 Task: Select the Buenos Aires Time as time zone for the schedule.
Action: Mouse pressed left at (112, 141)
Screenshot: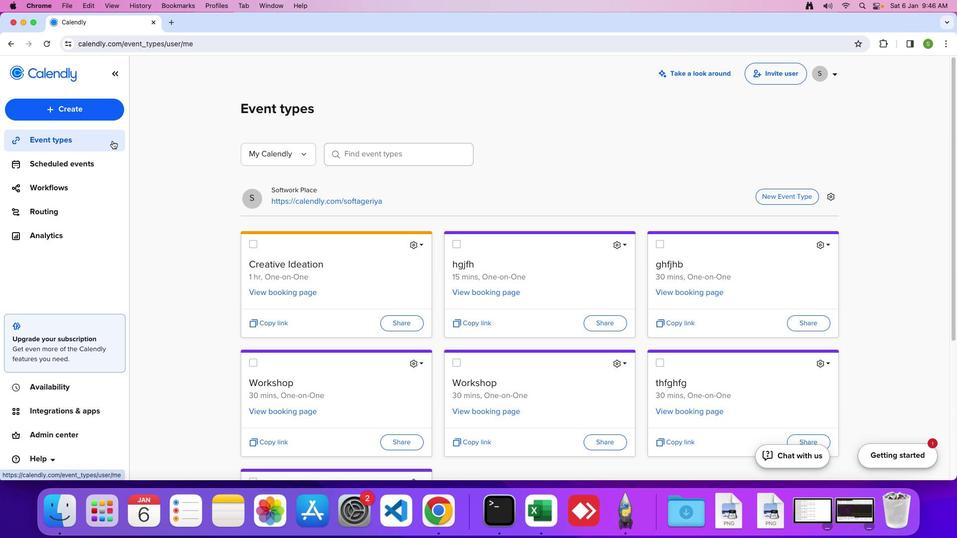 
Action: Mouse moved to (419, 246)
Screenshot: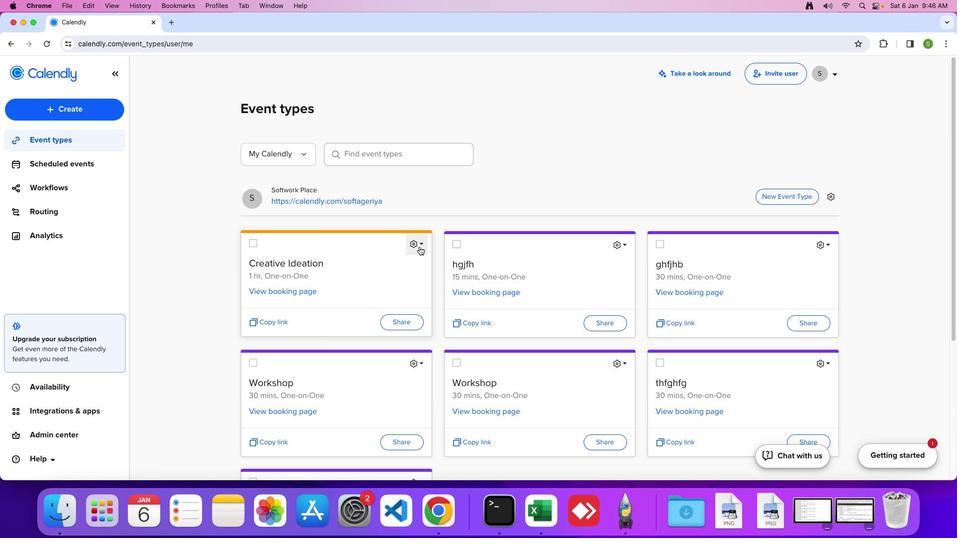 
Action: Mouse pressed left at (419, 246)
Screenshot: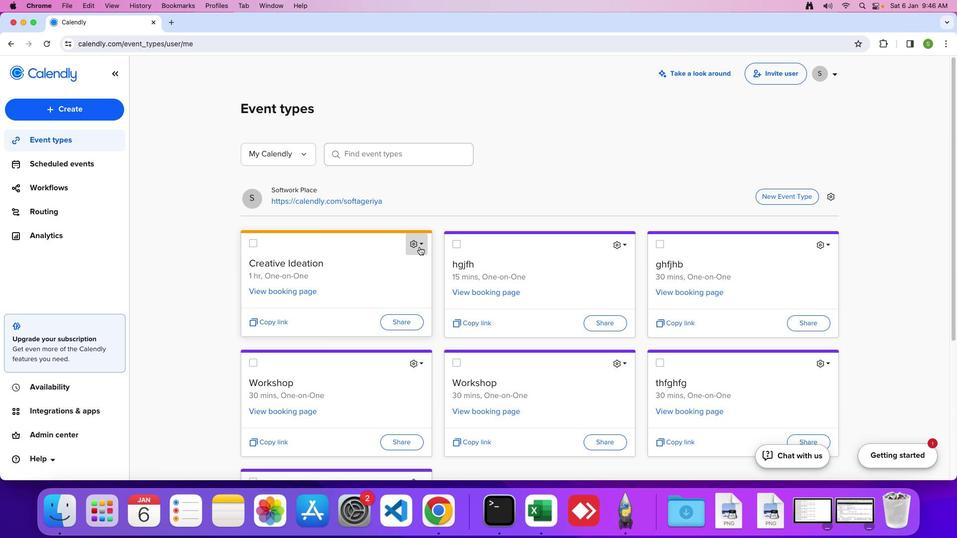 
Action: Mouse moved to (403, 274)
Screenshot: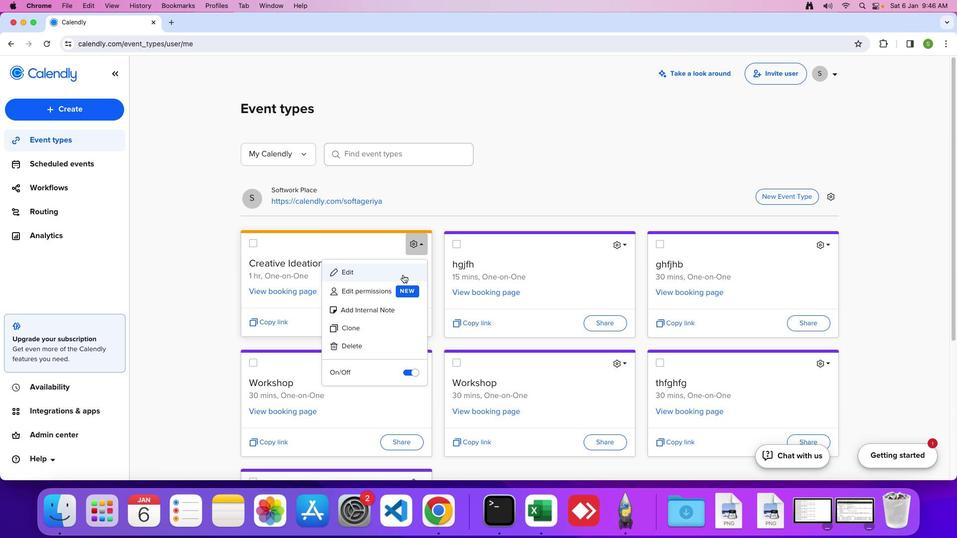 
Action: Mouse pressed left at (403, 274)
Screenshot: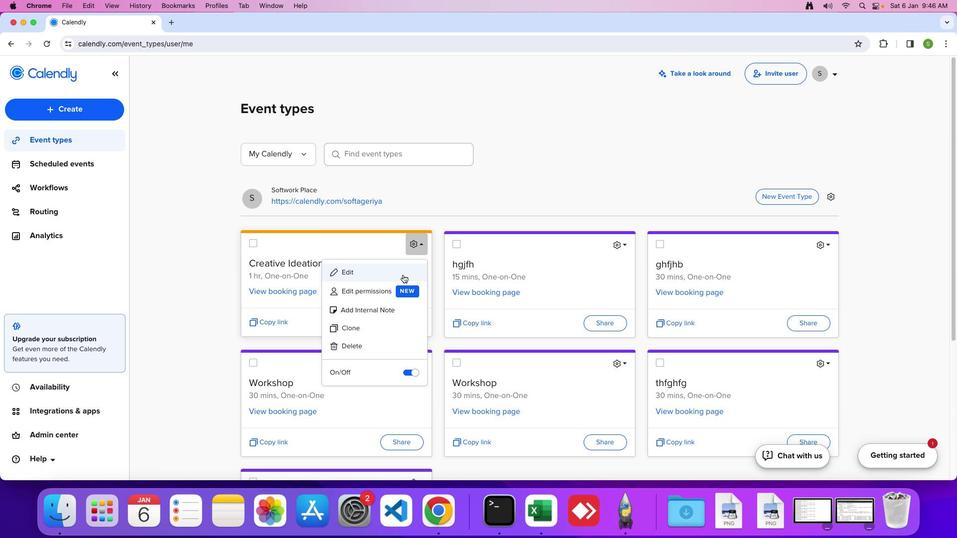 
Action: Mouse moved to (146, 320)
Screenshot: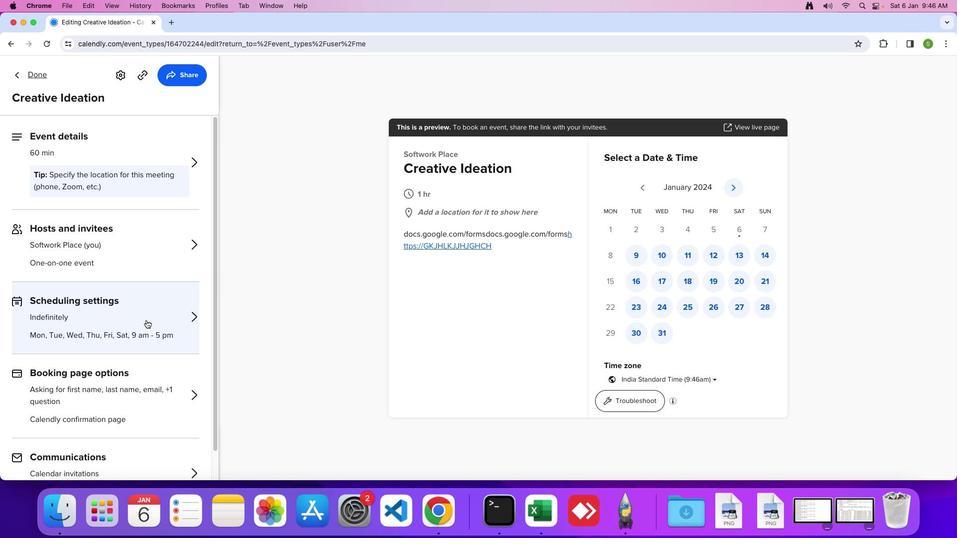 
Action: Mouse pressed left at (146, 320)
Screenshot: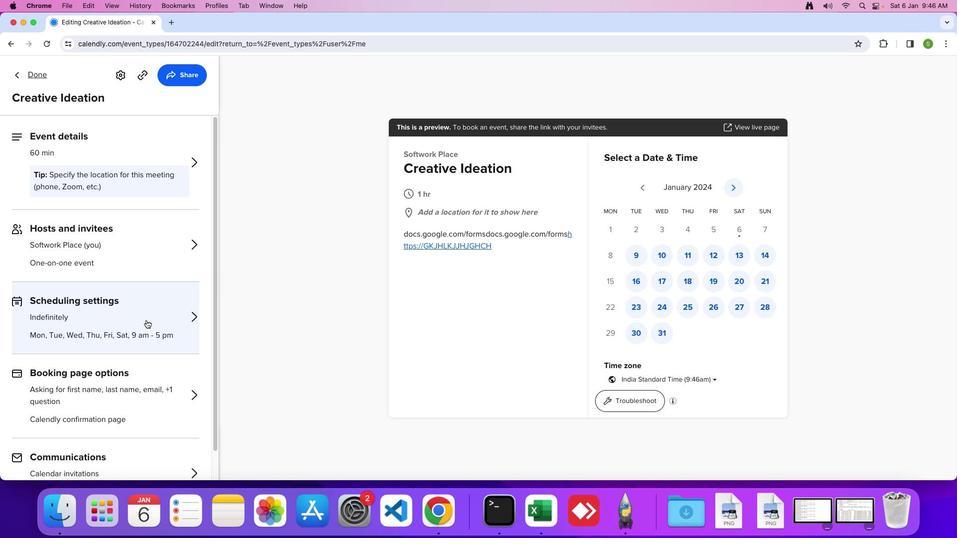 
Action: Mouse moved to (141, 322)
Screenshot: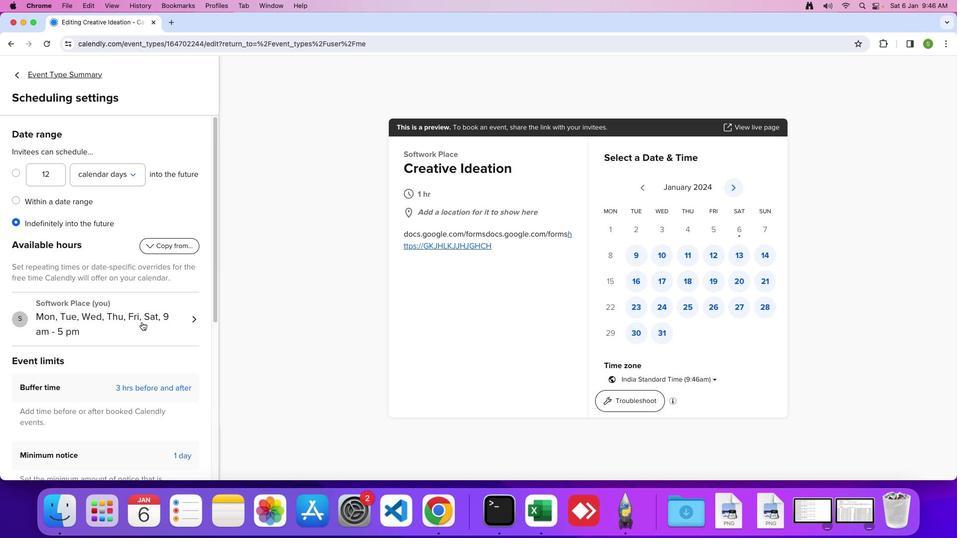 
Action: Mouse pressed left at (141, 322)
Screenshot: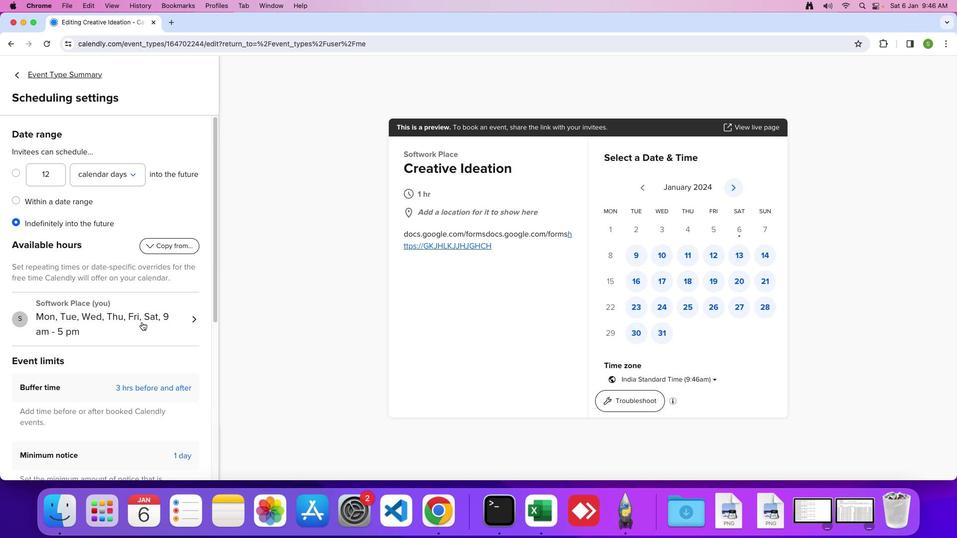 
Action: Mouse moved to (142, 316)
Screenshot: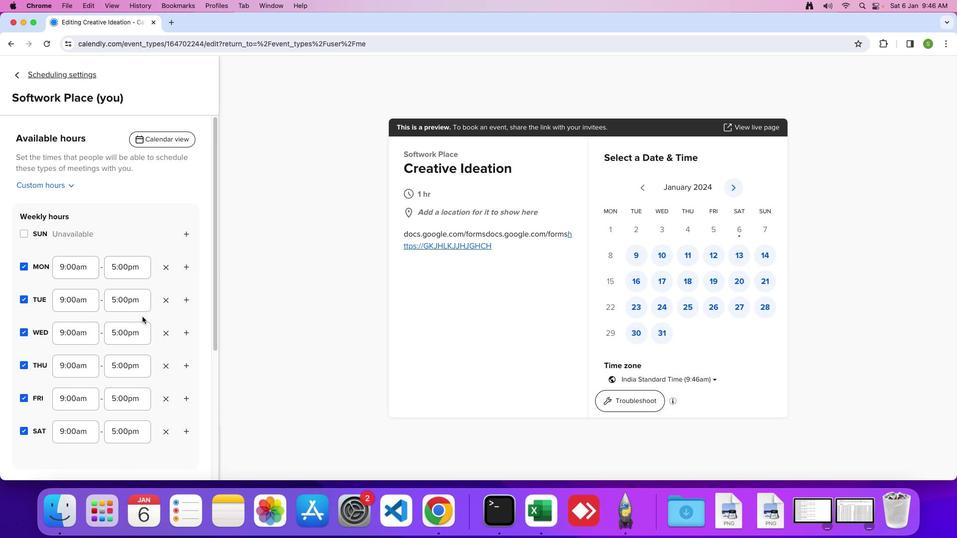 
Action: Mouse scrolled (142, 316) with delta (0, 0)
Screenshot: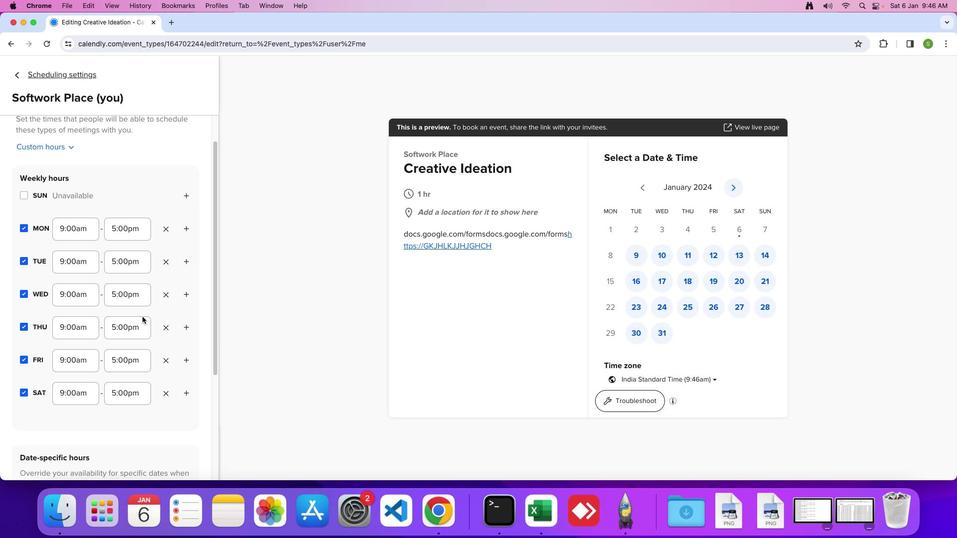 
Action: Mouse scrolled (142, 316) with delta (0, 0)
Screenshot: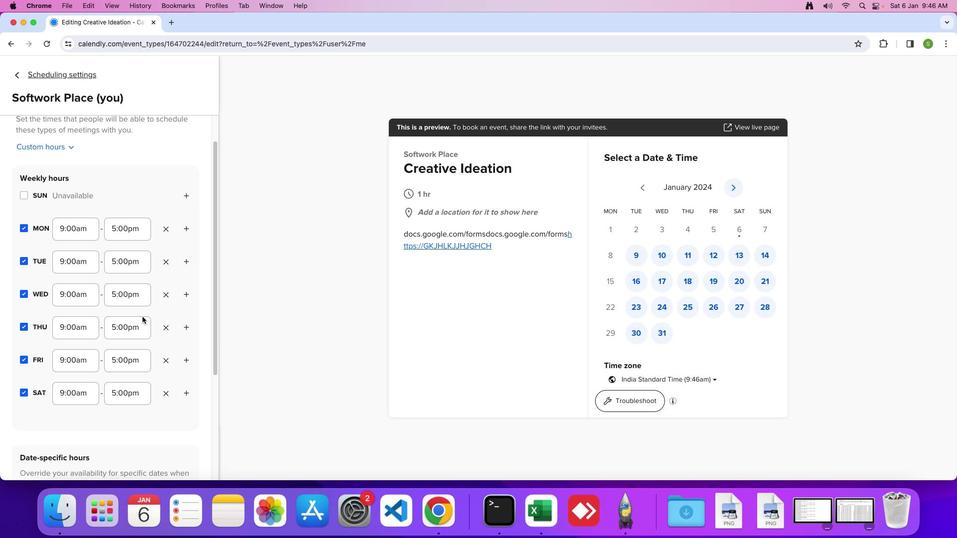 
Action: Mouse scrolled (142, 316) with delta (0, -1)
Screenshot: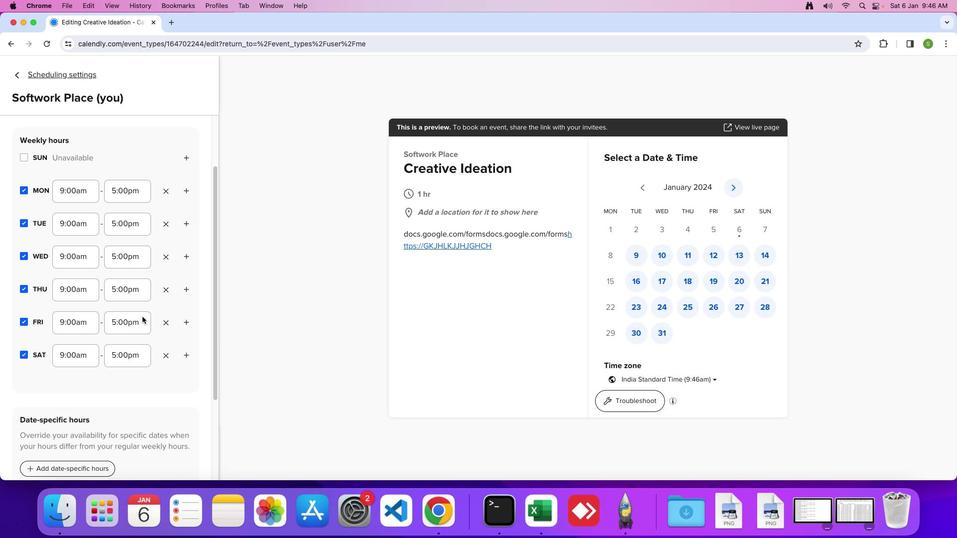 
Action: Mouse scrolled (142, 316) with delta (0, 0)
Screenshot: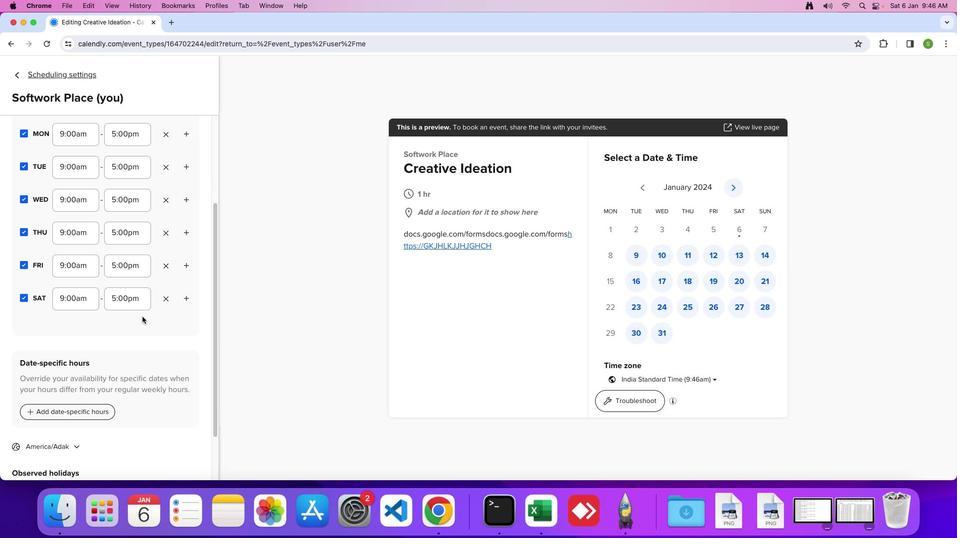 
Action: Mouse scrolled (142, 316) with delta (0, 0)
Screenshot: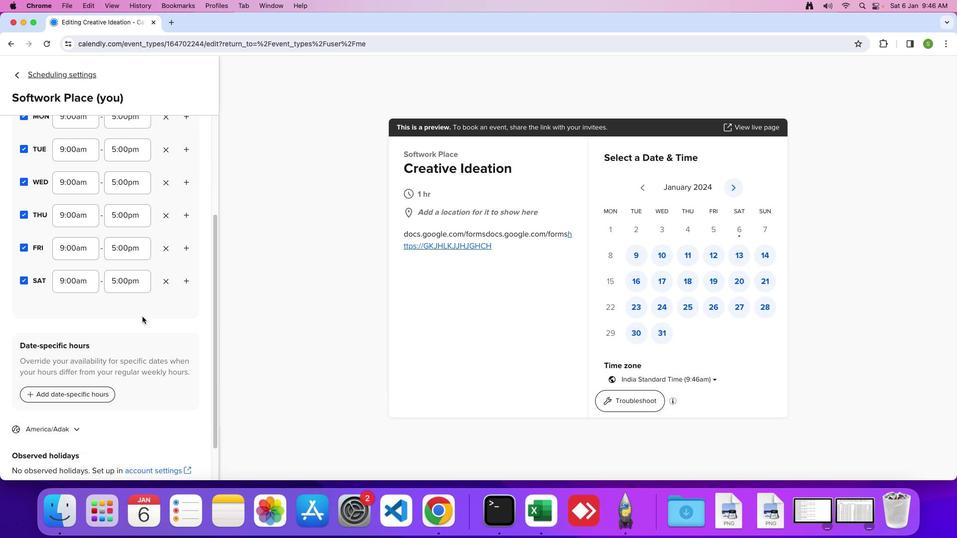 
Action: Mouse scrolled (142, 316) with delta (0, -1)
Screenshot: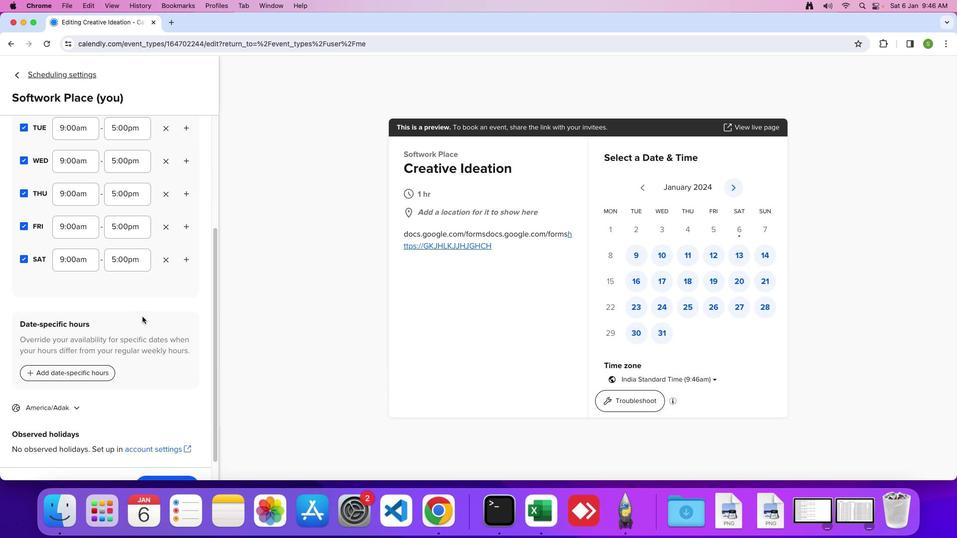 
Action: Mouse scrolled (142, 316) with delta (0, -2)
Screenshot: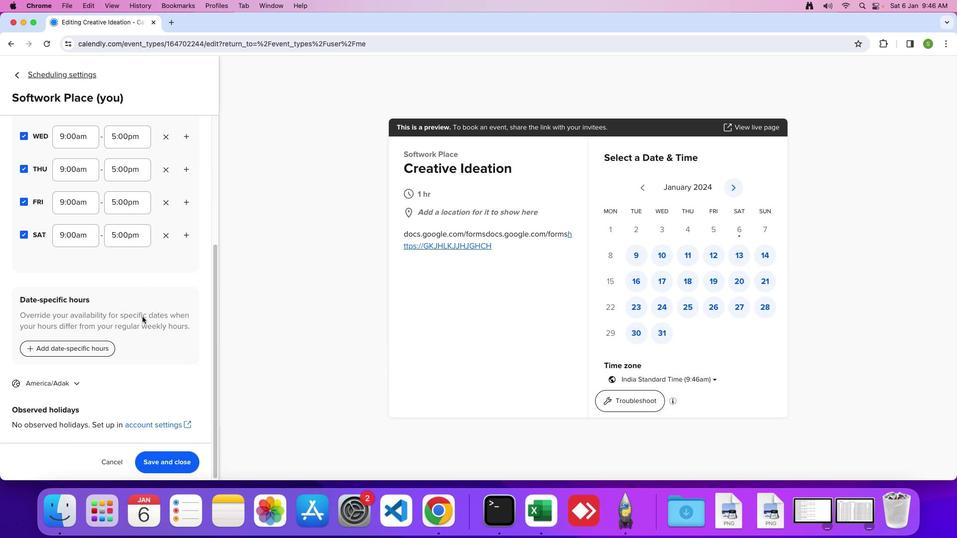 
Action: Mouse scrolled (142, 316) with delta (0, 0)
Screenshot: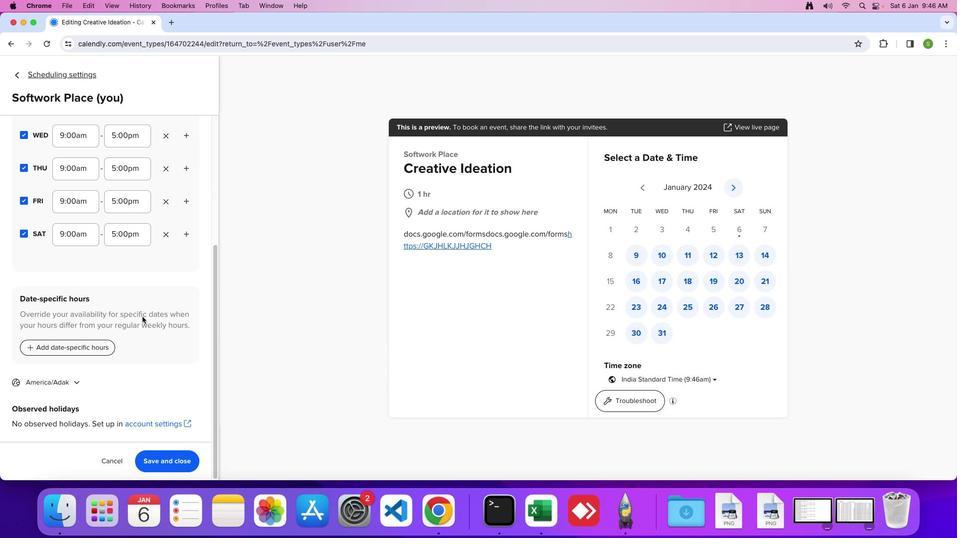 
Action: Mouse scrolled (142, 316) with delta (0, 0)
Screenshot: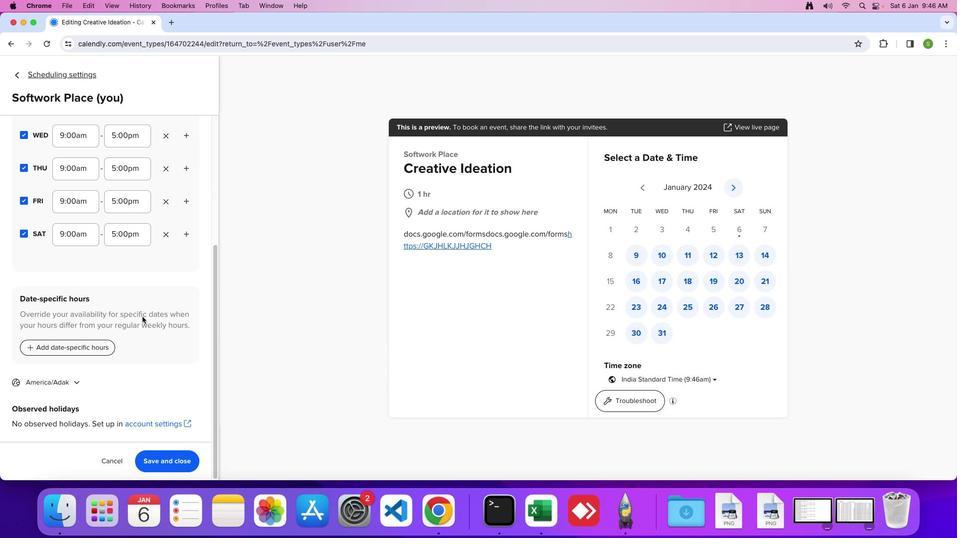 
Action: Mouse scrolled (142, 316) with delta (0, -1)
Screenshot: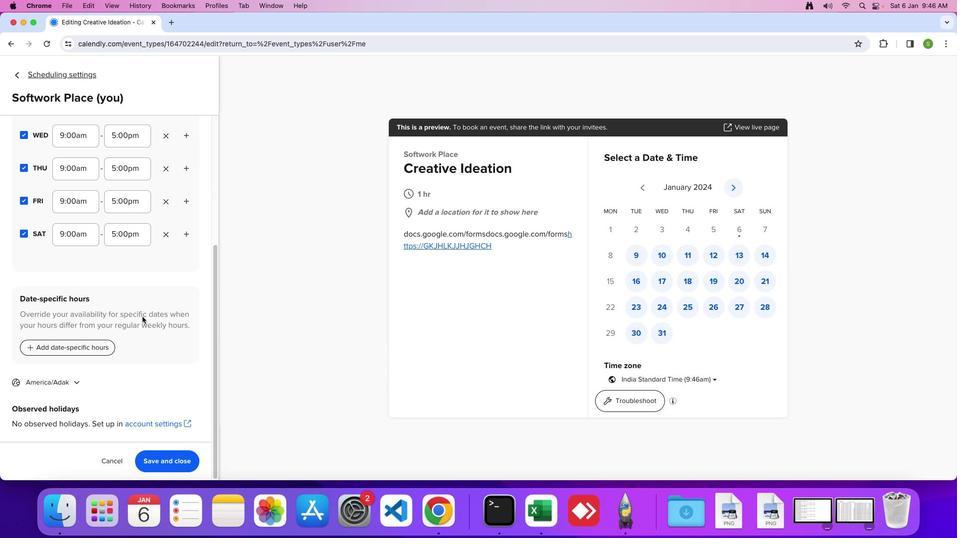 
Action: Mouse scrolled (142, 316) with delta (0, -1)
Screenshot: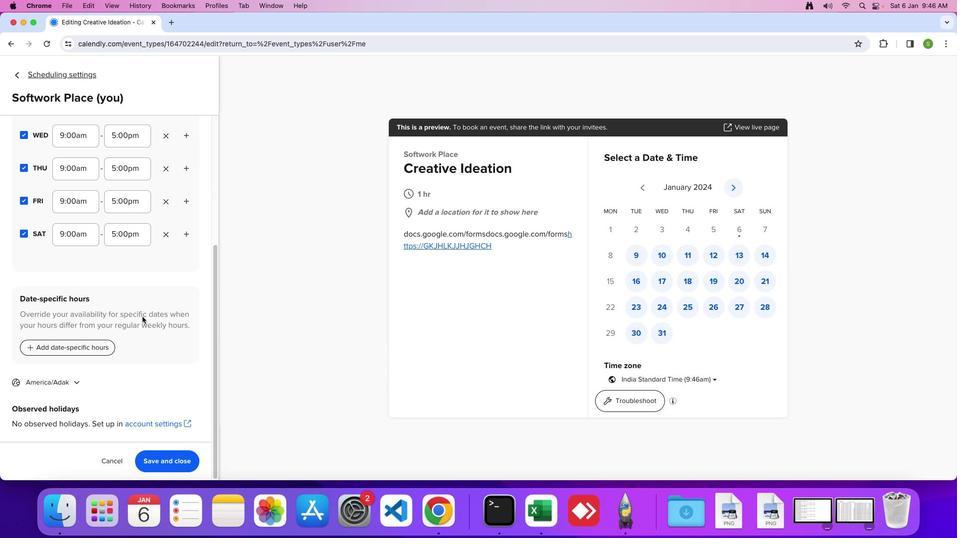 
Action: Mouse moved to (77, 384)
Screenshot: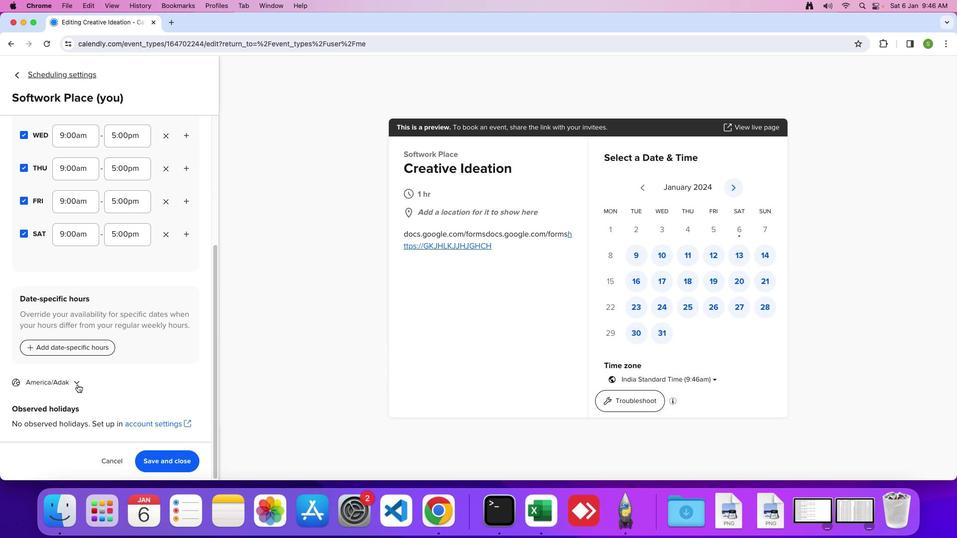 
Action: Mouse pressed left at (77, 384)
Screenshot: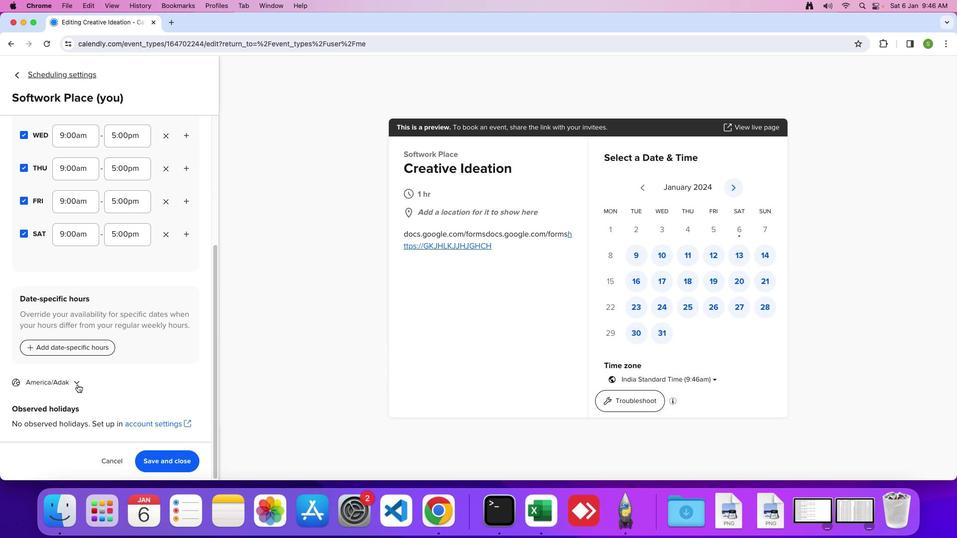 
Action: Mouse moved to (94, 401)
Screenshot: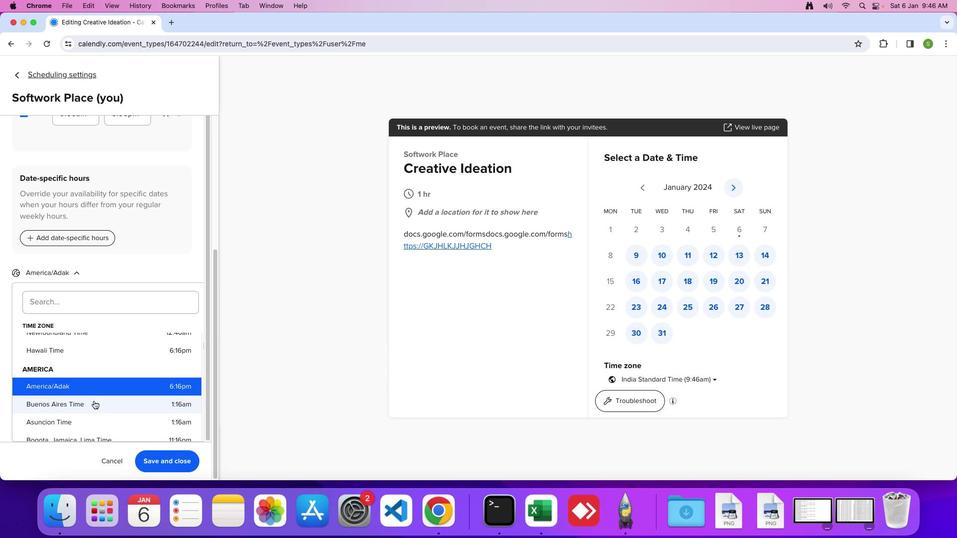 
Action: Mouse pressed left at (94, 401)
Screenshot: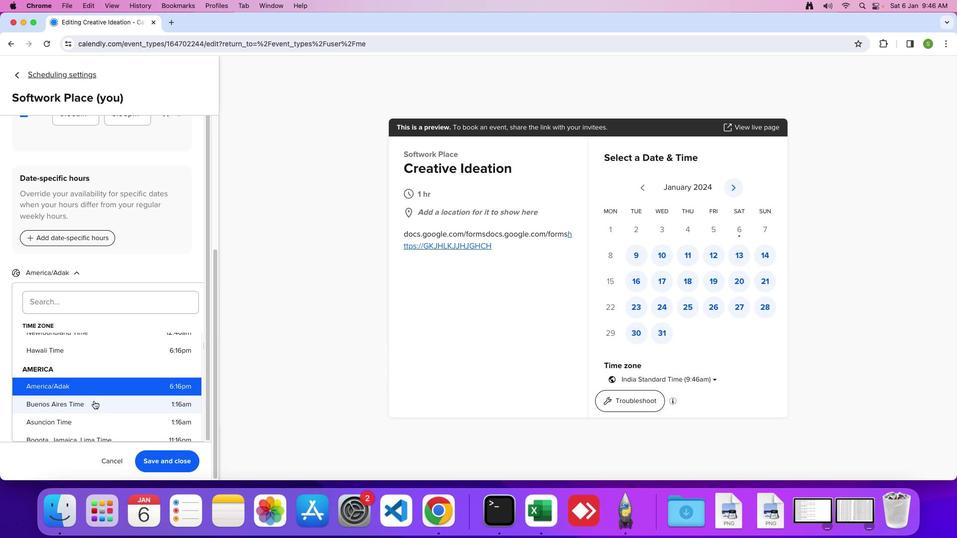 
Action: Mouse pressed left at (94, 401)
Screenshot: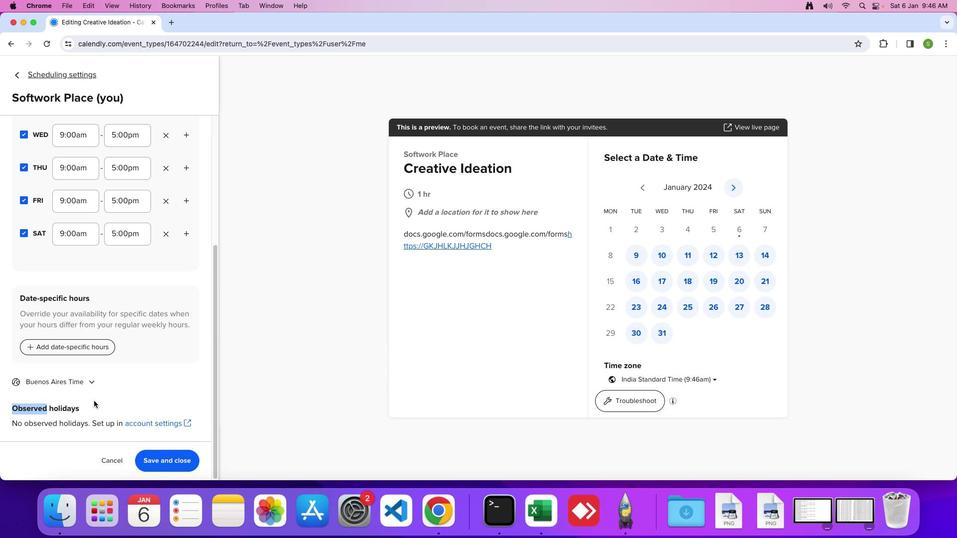 
